 Task: Add the tile menu component in the site builder.
Action: Mouse moved to (1081, 68)
Screenshot: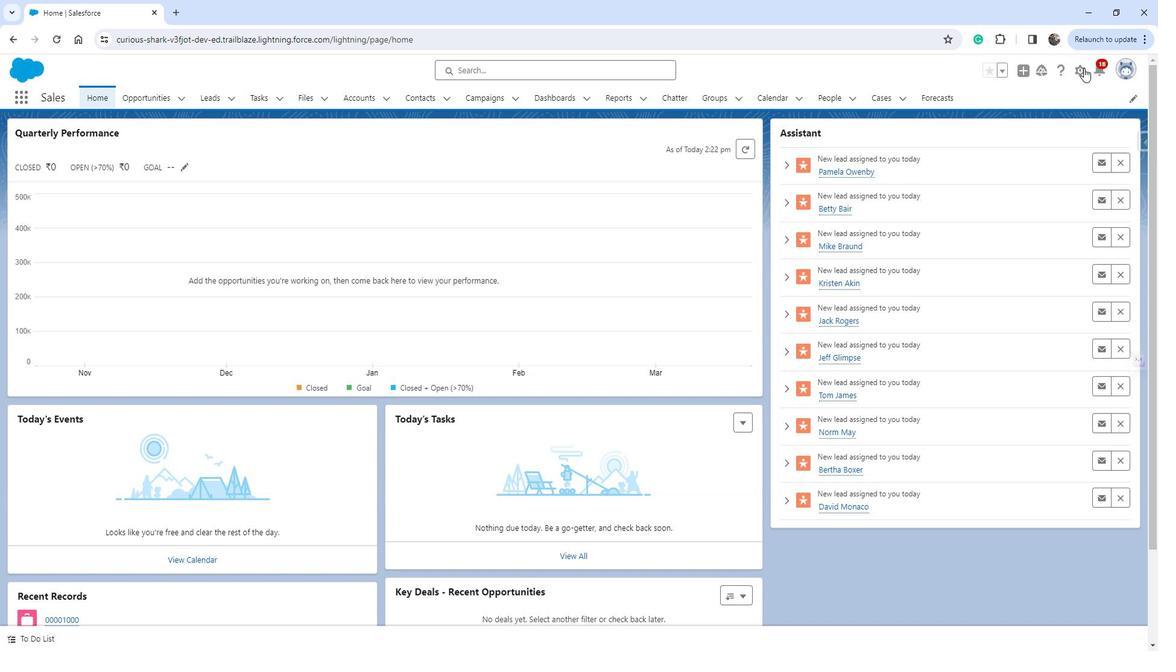 
Action: Mouse pressed left at (1081, 68)
Screenshot: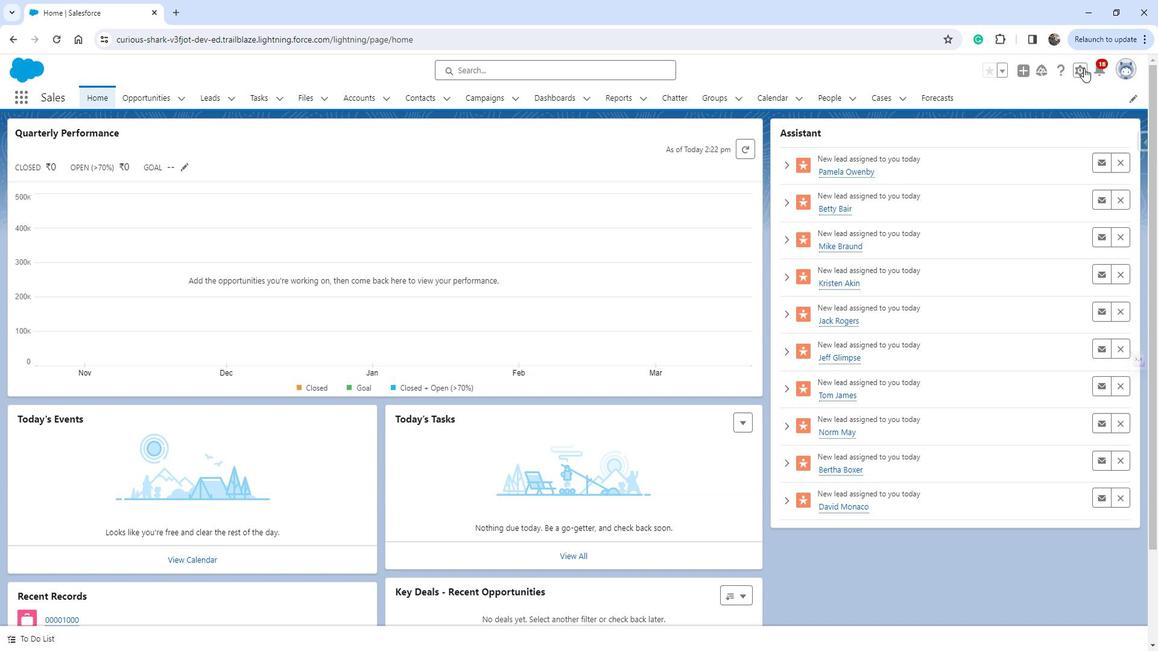 
Action: Mouse moved to (1021, 112)
Screenshot: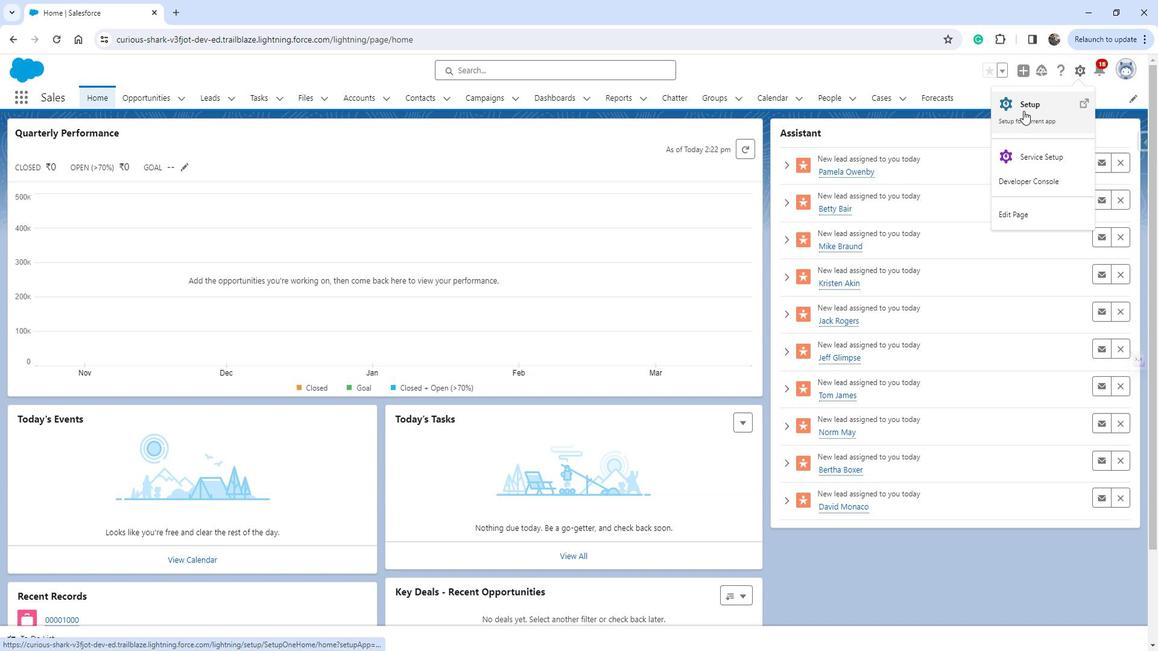 
Action: Mouse pressed left at (1021, 112)
Screenshot: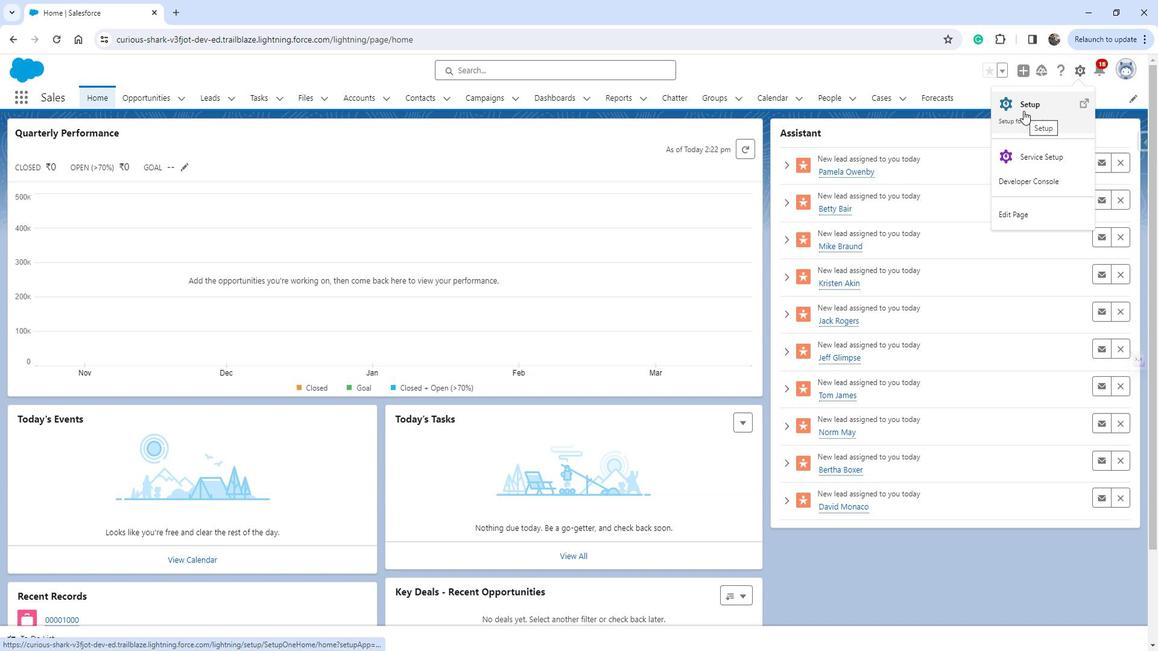 
Action: Mouse moved to (53, 362)
Screenshot: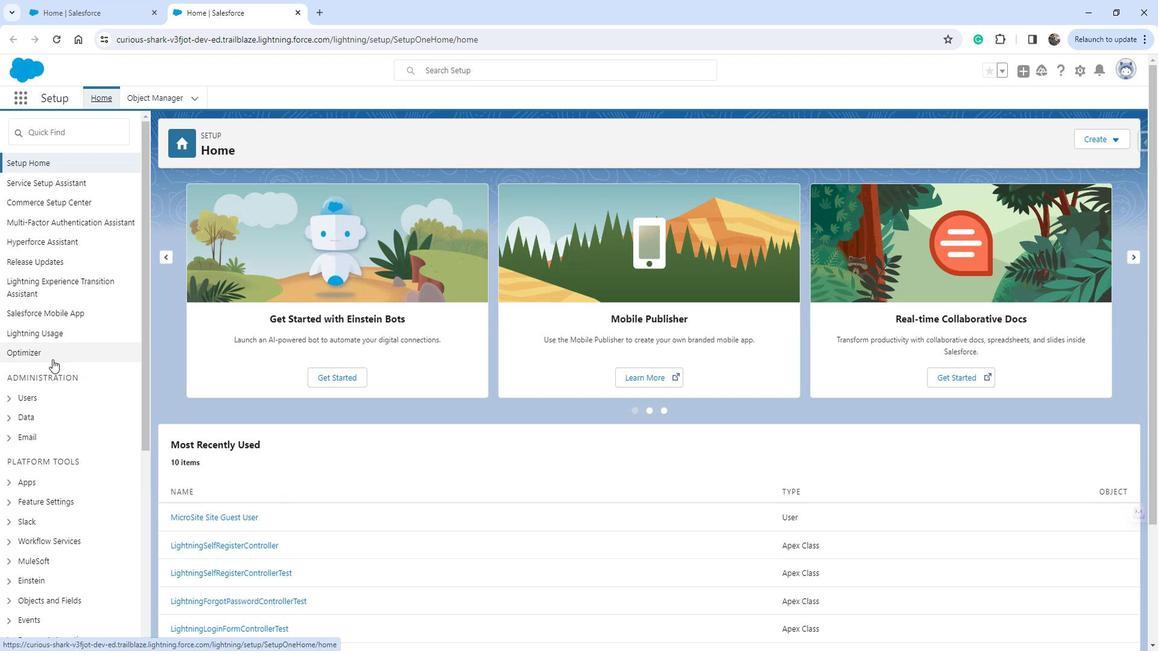 
Action: Mouse scrolled (53, 362) with delta (0, 0)
Screenshot: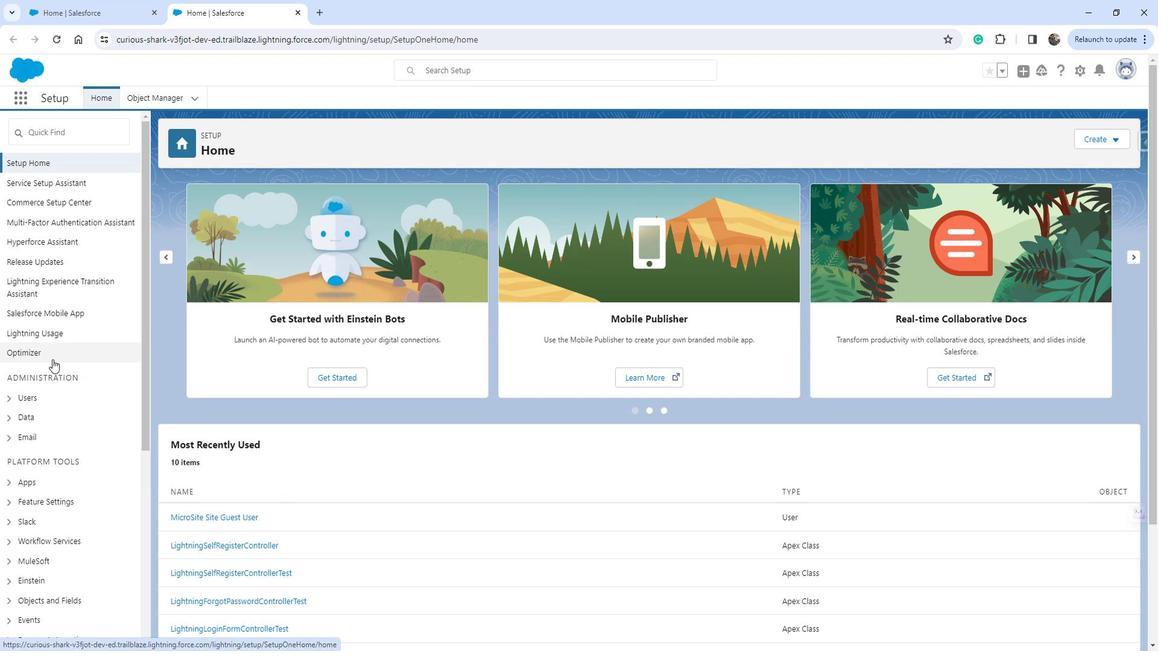 
Action: Mouse moved to (53, 363)
Screenshot: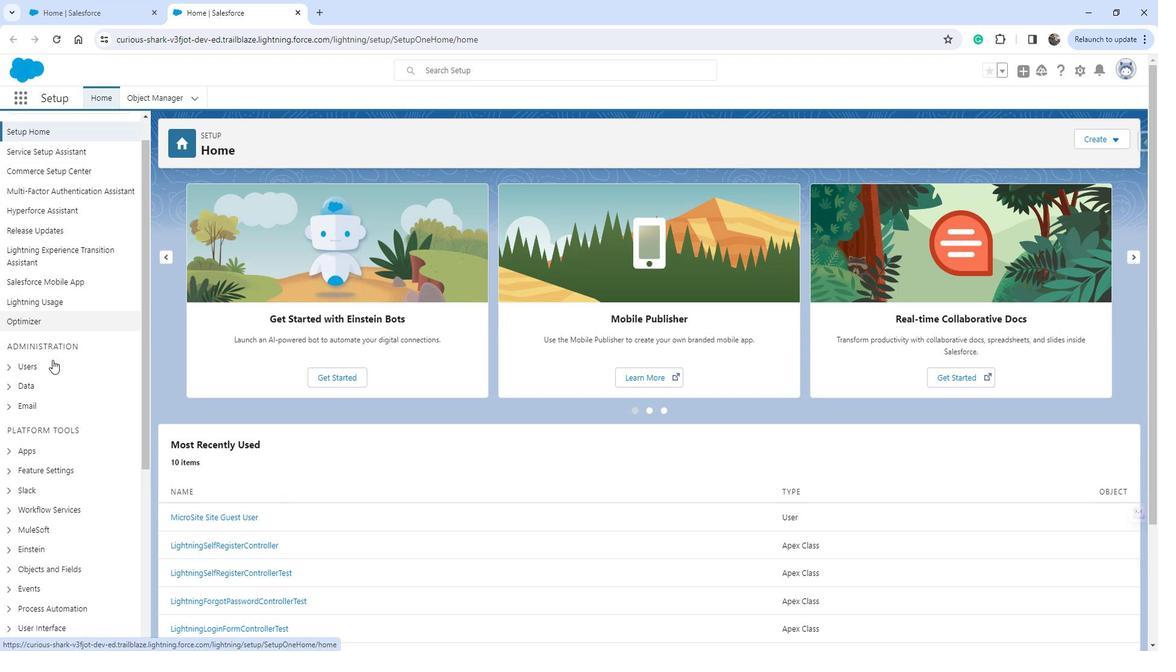 
Action: Mouse scrolled (53, 362) with delta (0, 0)
Screenshot: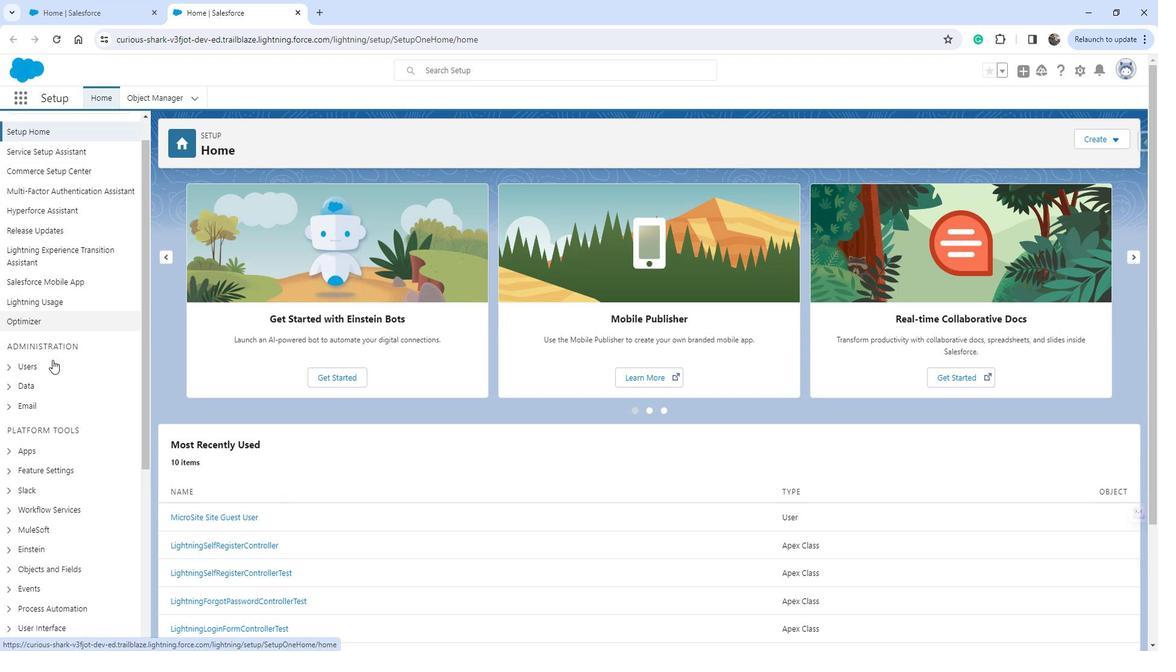 
Action: Mouse moved to (48, 381)
Screenshot: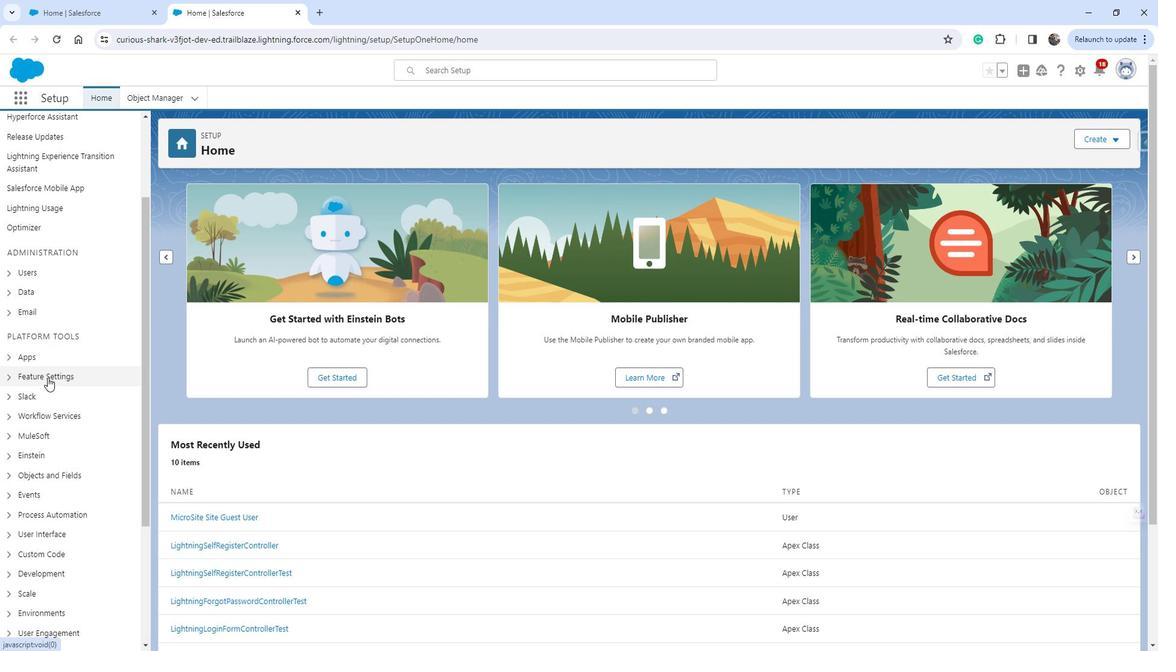 
Action: Mouse pressed left at (48, 381)
Screenshot: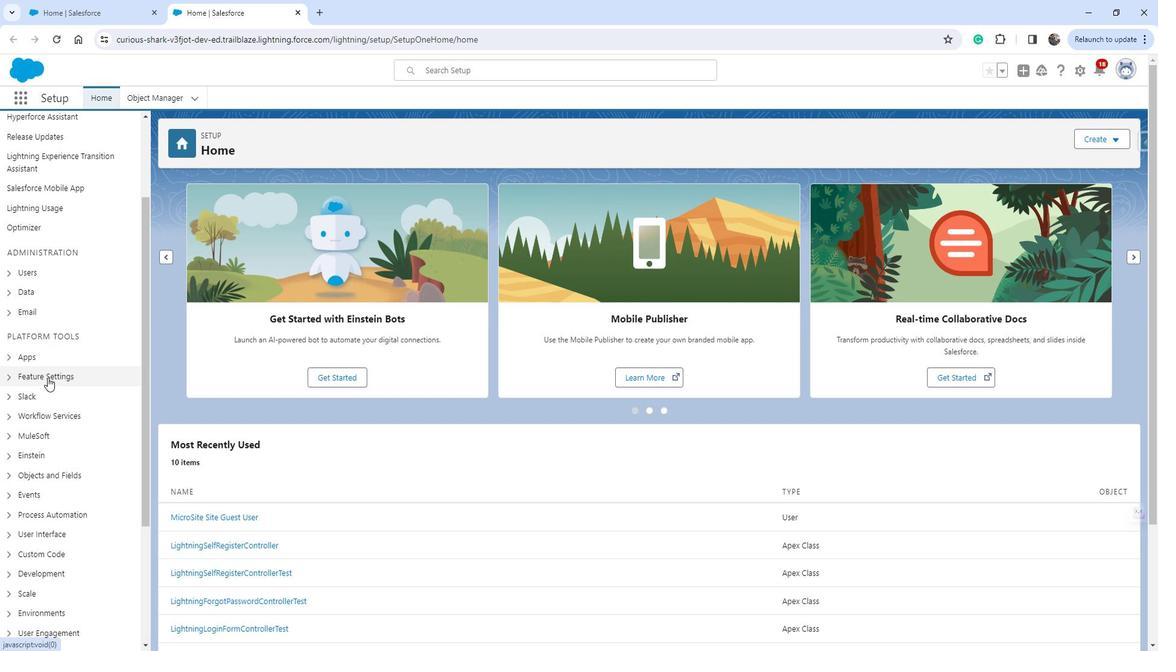 
Action: Mouse moved to (83, 358)
Screenshot: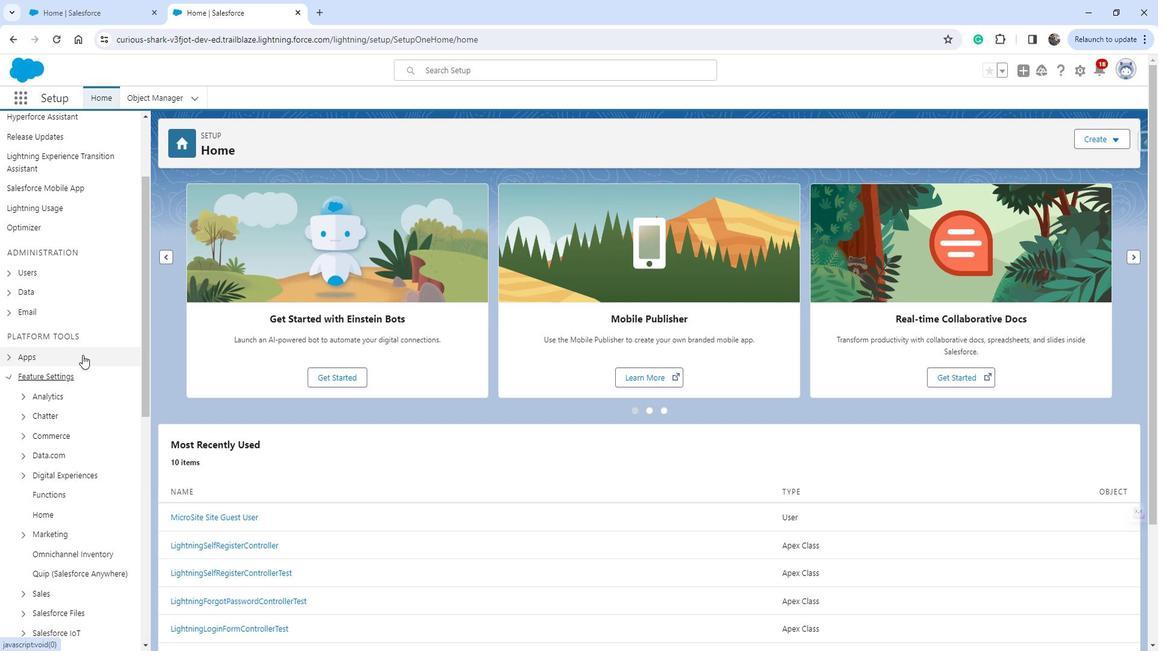 
Action: Mouse scrolled (83, 357) with delta (0, 0)
Screenshot: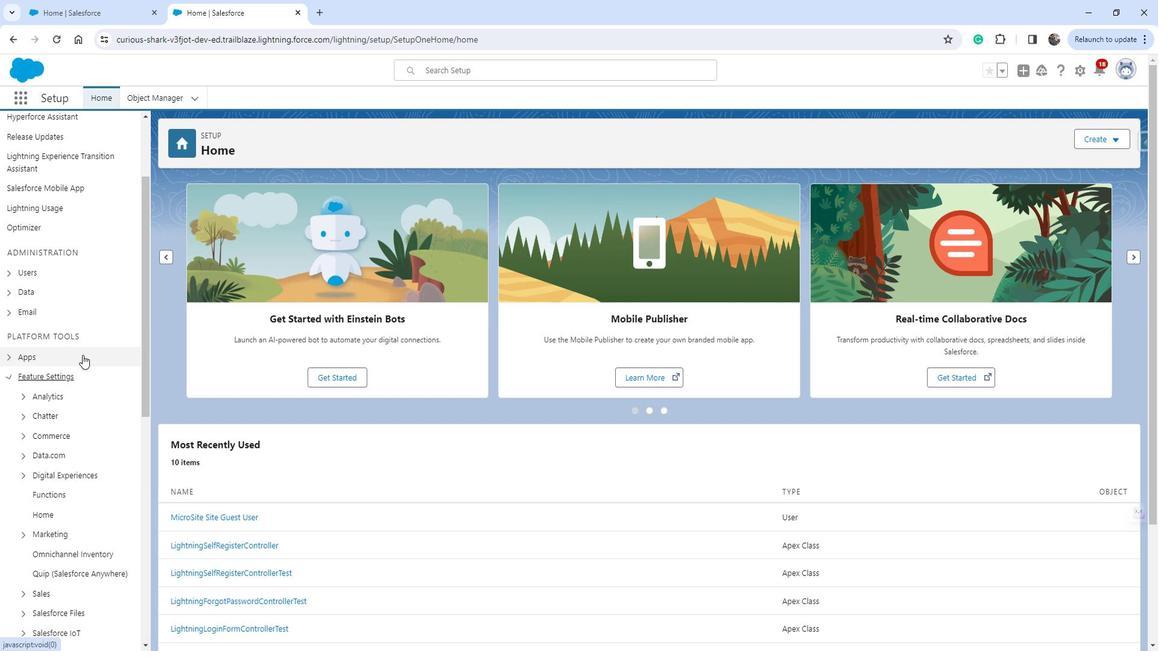 
Action: Mouse scrolled (83, 357) with delta (0, 0)
Screenshot: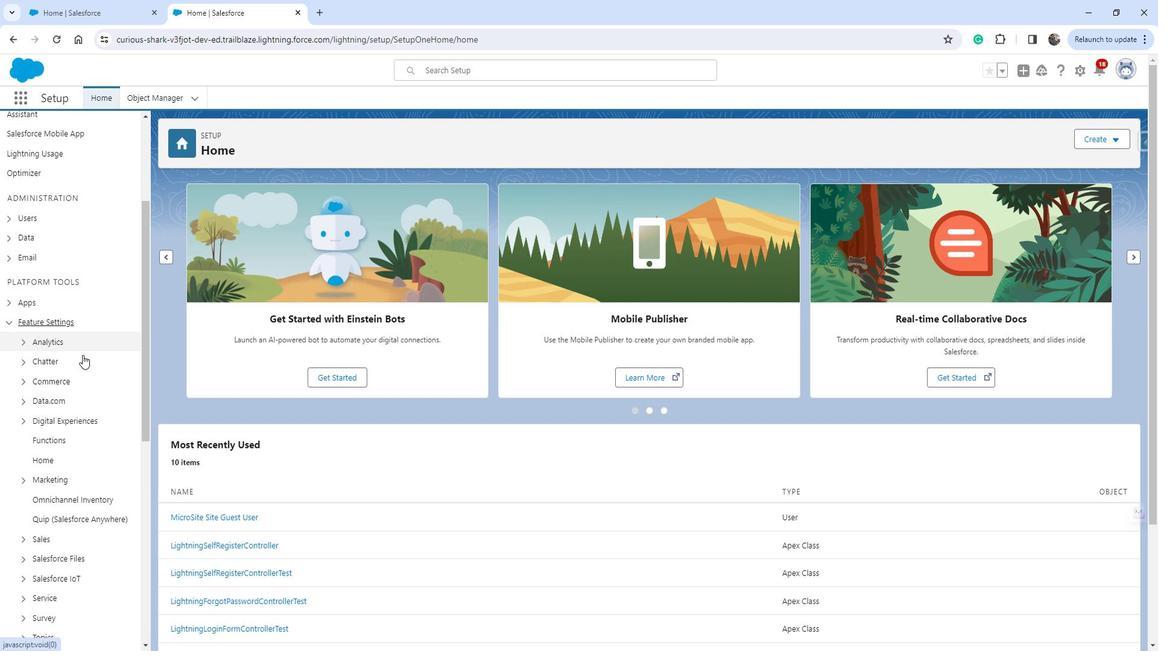 
Action: Mouse moved to (74, 350)
Screenshot: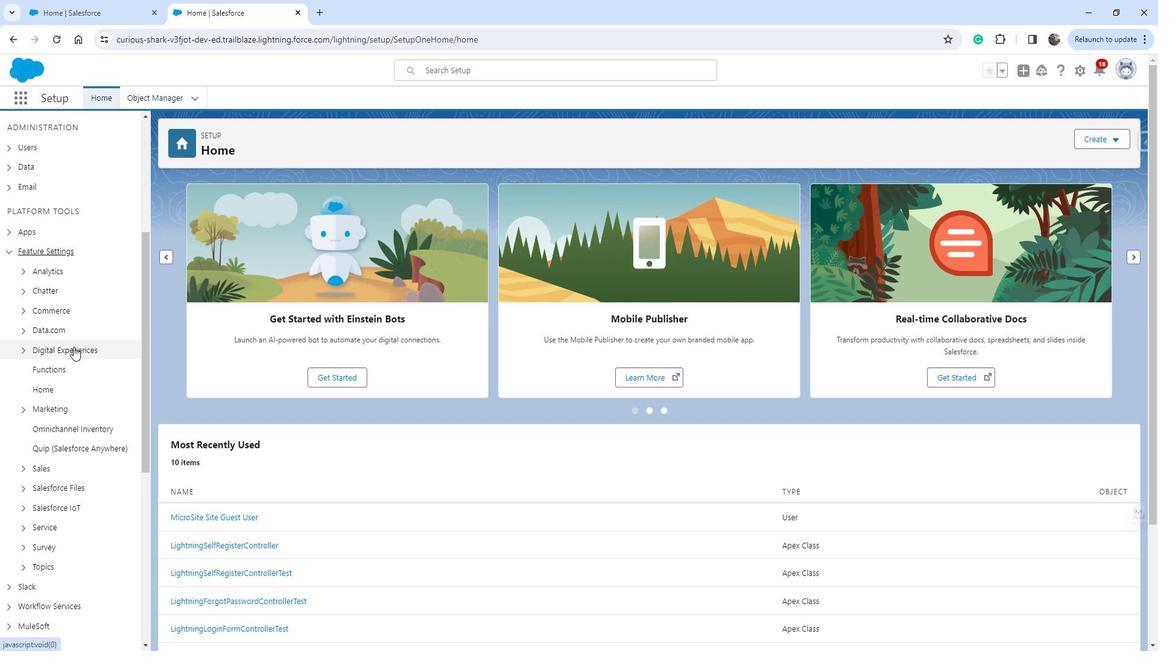 
Action: Mouse pressed left at (74, 350)
Screenshot: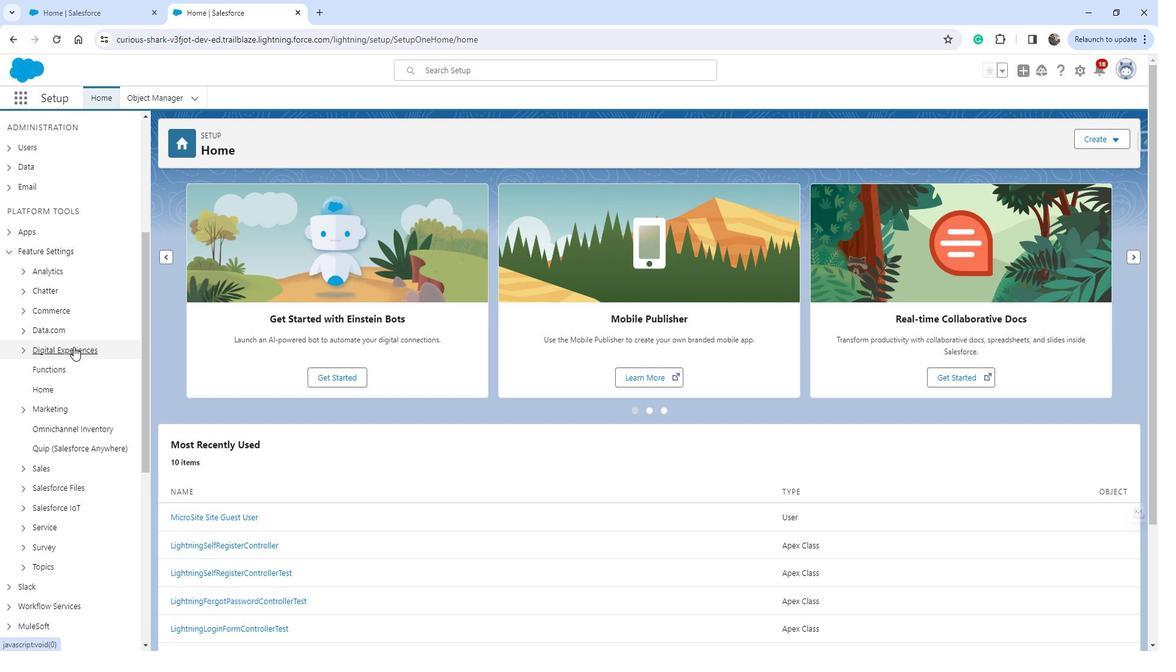 
Action: Mouse moved to (56, 371)
Screenshot: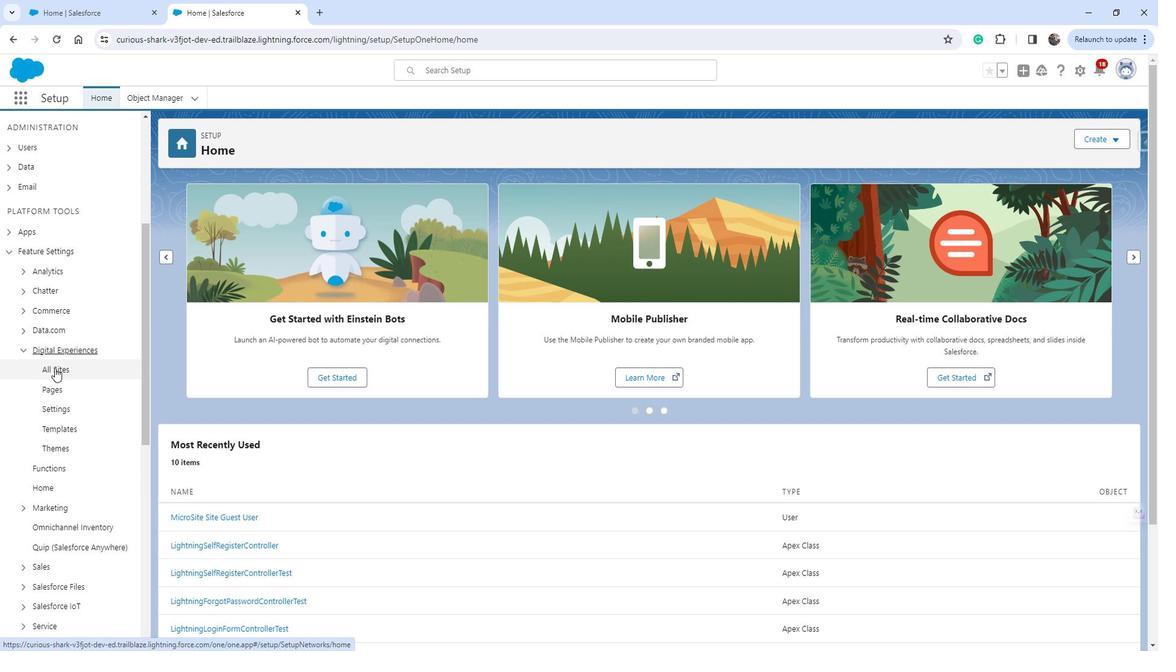 
Action: Mouse pressed left at (56, 371)
Screenshot: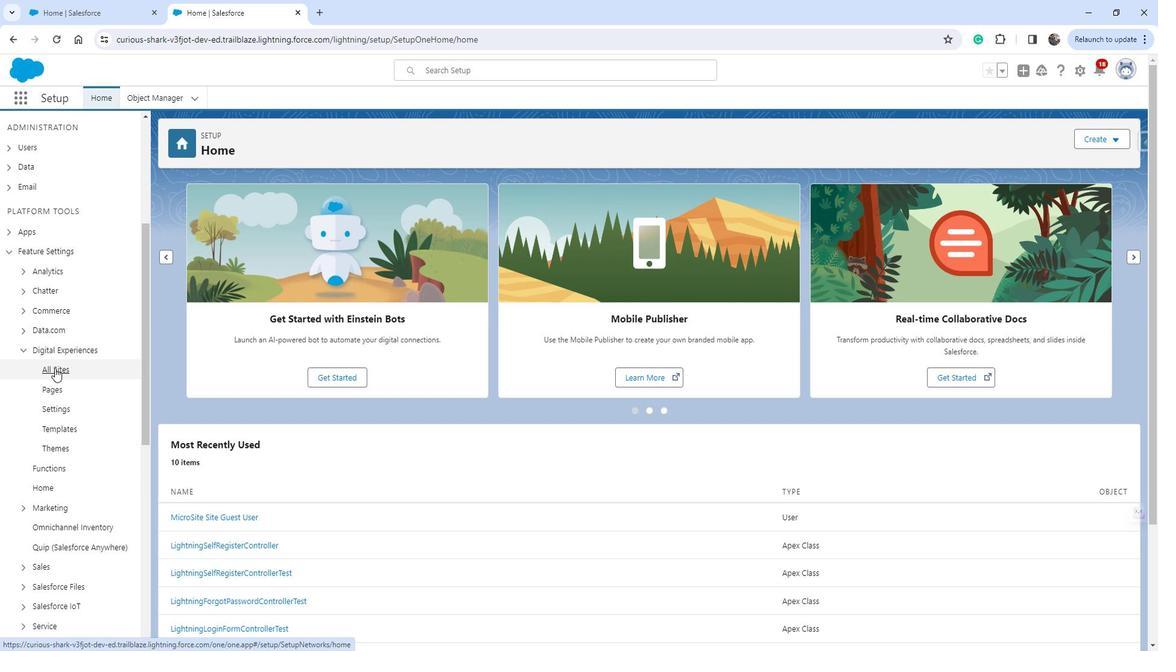 
Action: Mouse moved to (203, 290)
Screenshot: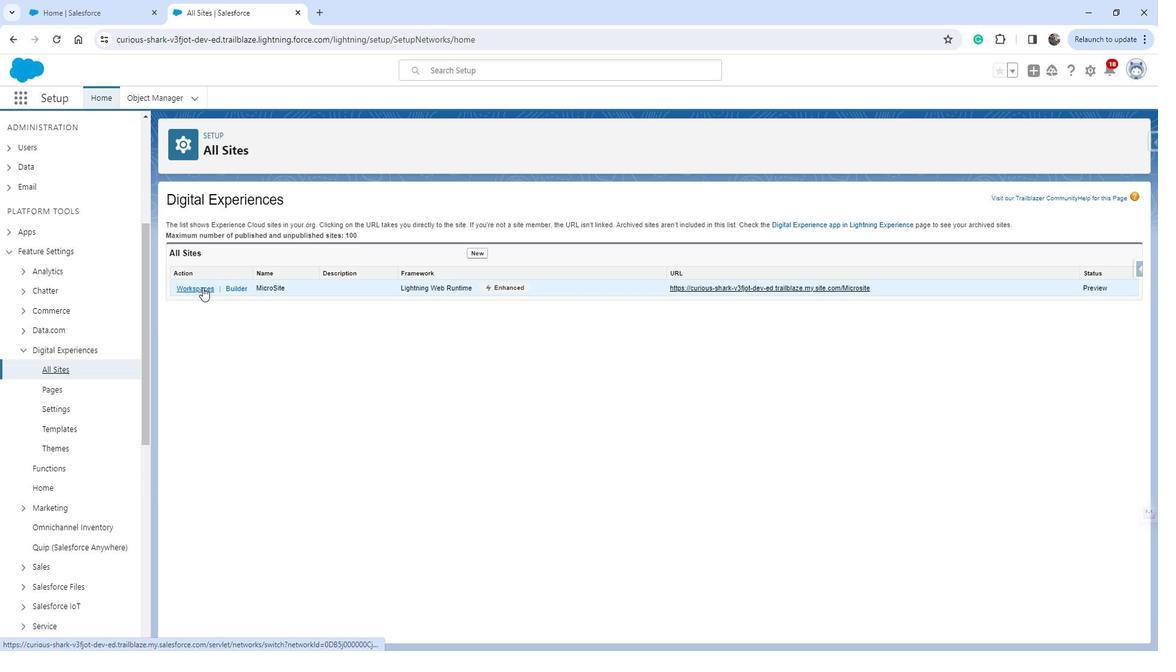 
Action: Mouse pressed left at (203, 290)
Screenshot: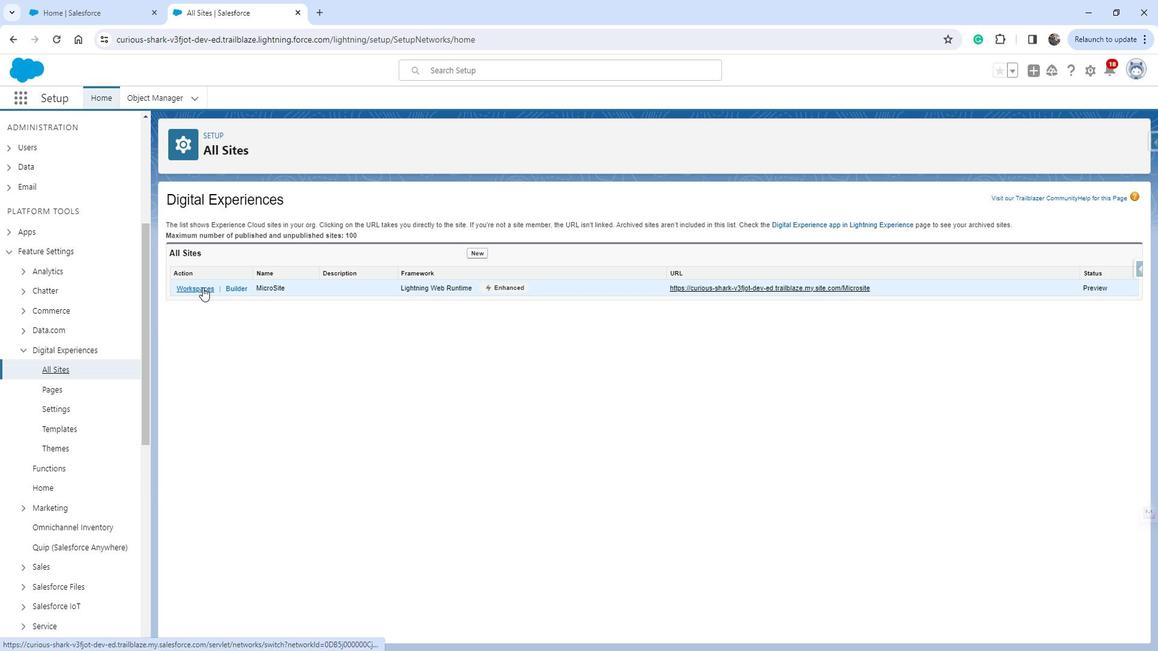 
Action: Mouse moved to (217, 278)
Screenshot: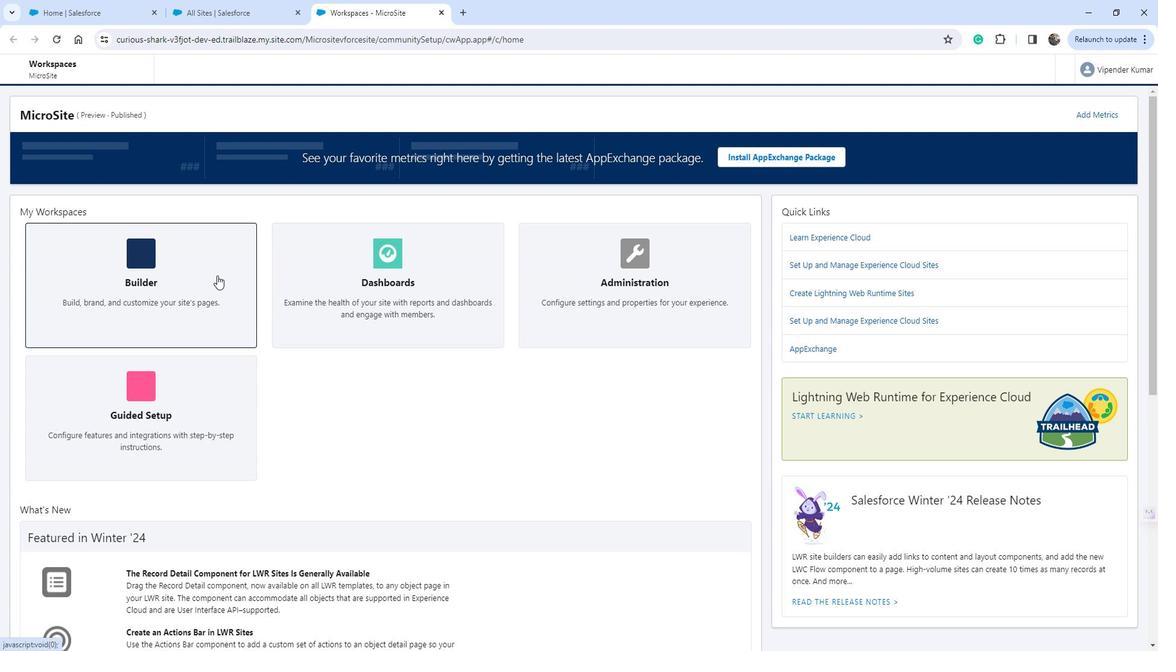 
Action: Mouse pressed left at (217, 278)
Screenshot: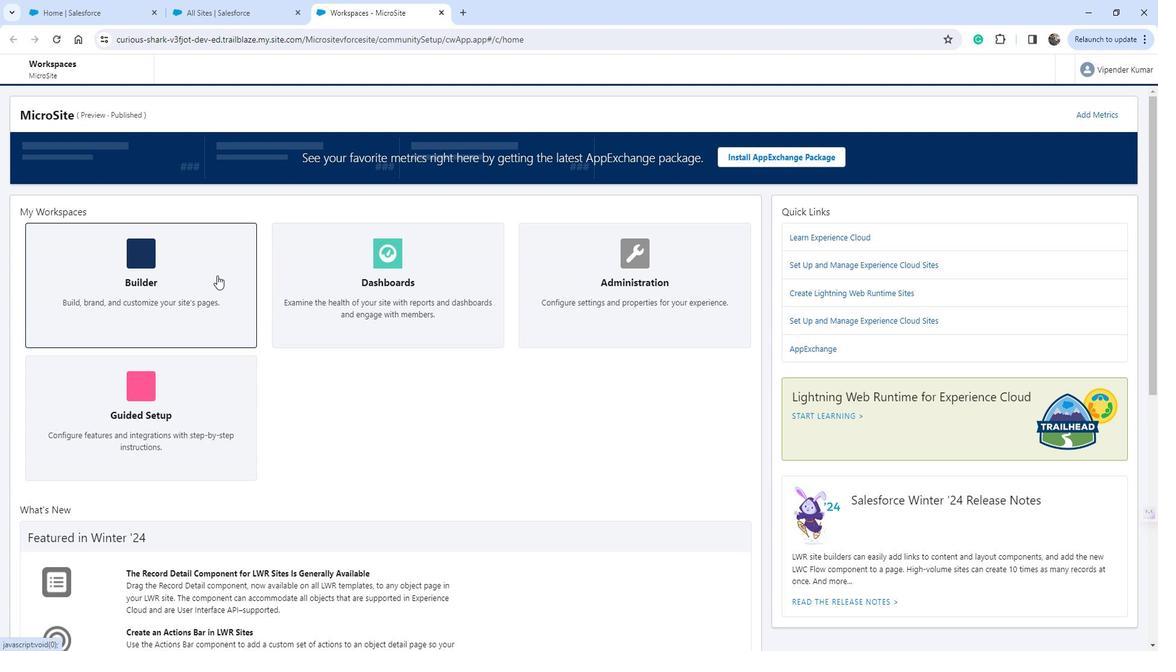 
Action: Mouse moved to (16, 118)
Screenshot: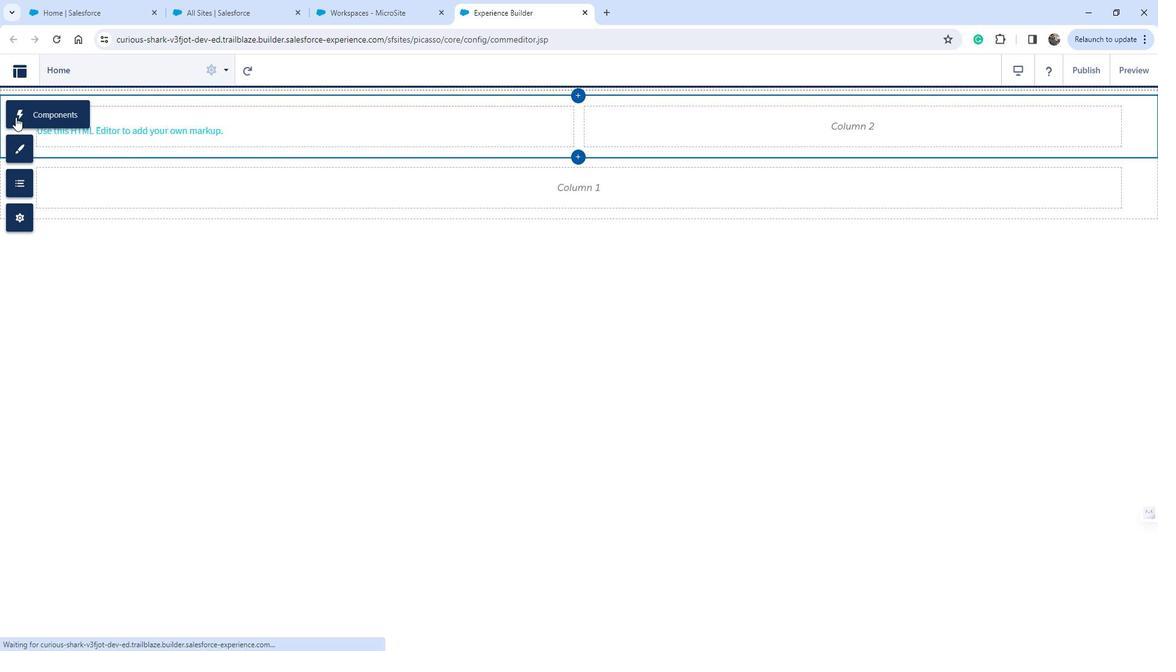 
Action: Mouse pressed left at (16, 118)
Screenshot: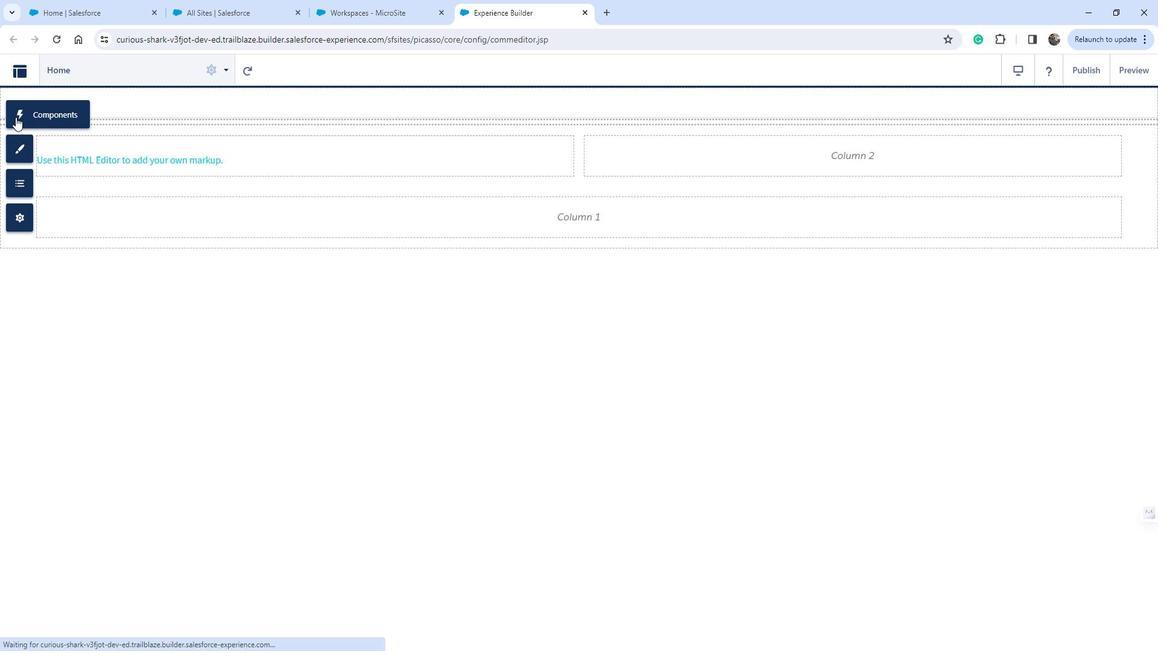 
Action: Mouse moved to (118, 338)
Screenshot: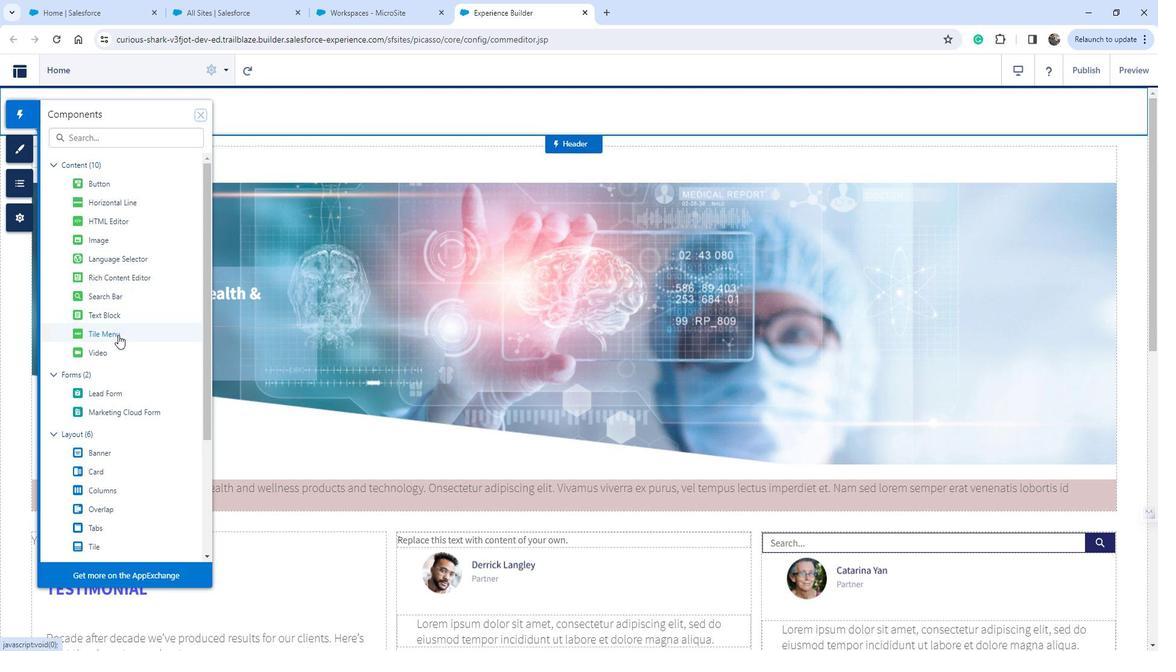 
Action: Mouse pressed left at (118, 338)
Screenshot: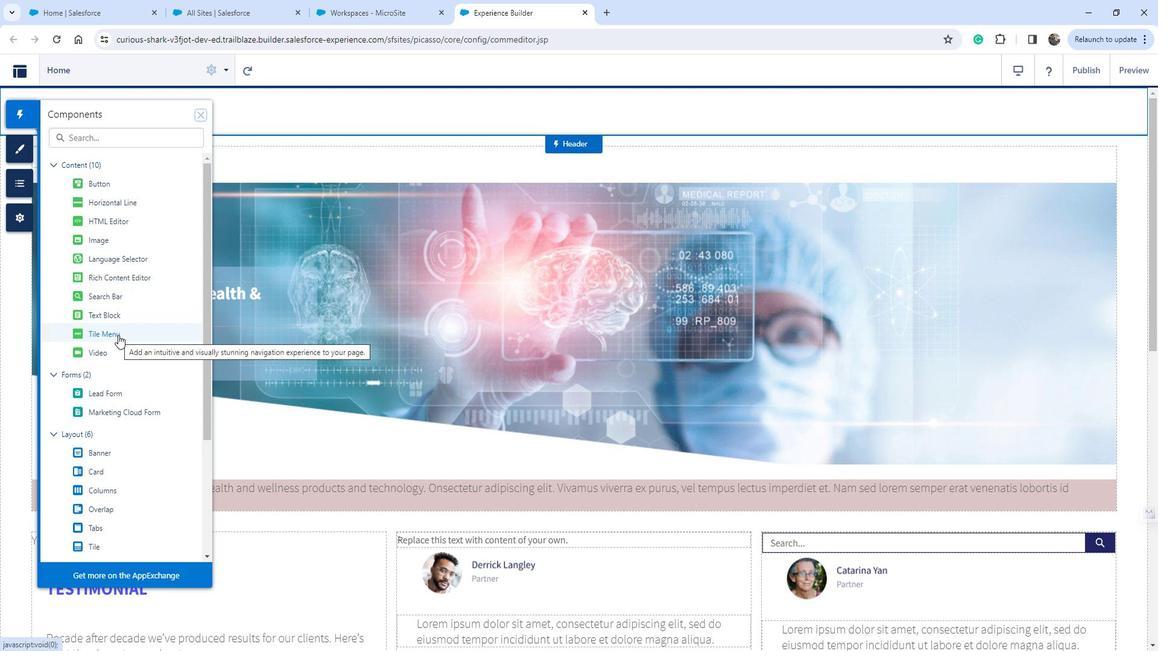 
Action: Mouse moved to (503, 572)
Screenshot: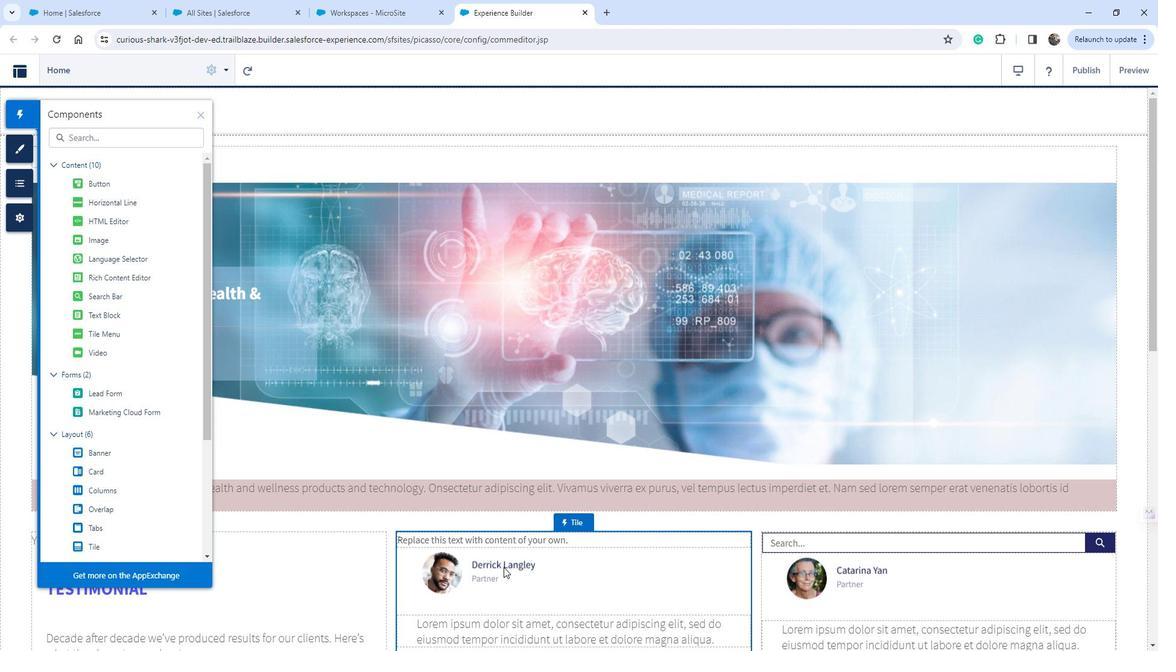 
Action: Mouse scrolled (503, 572) with delta (0, 0)
Screenshot: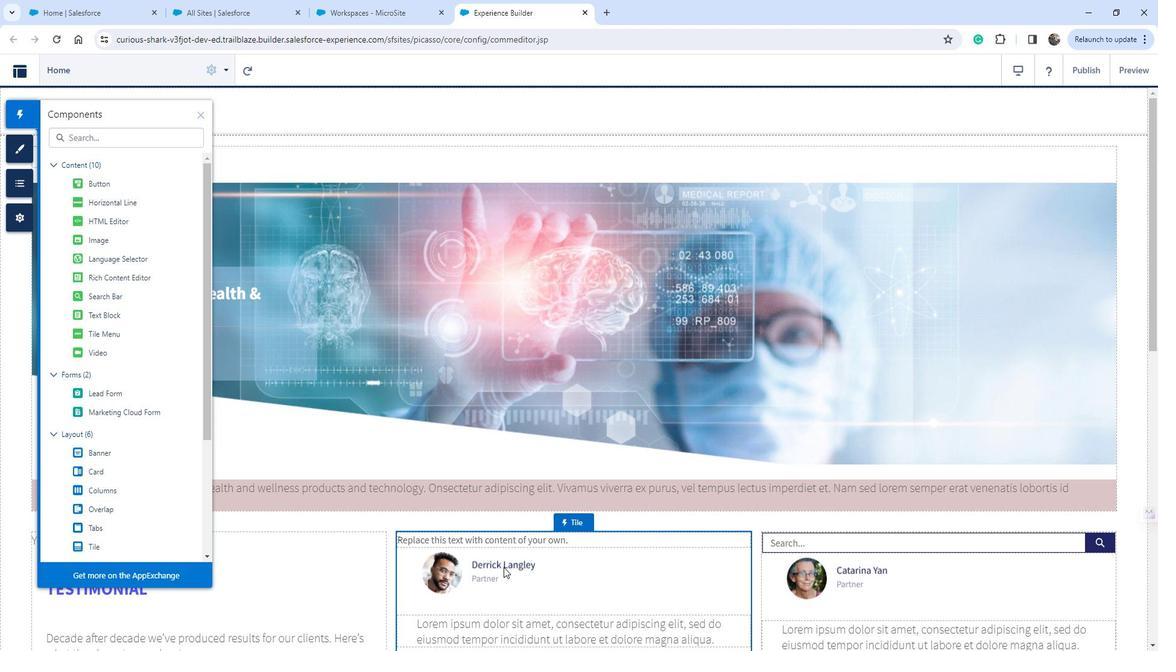 
Action: Mouse scrolled (503, 572) with delta (0, 0)
Screenshot: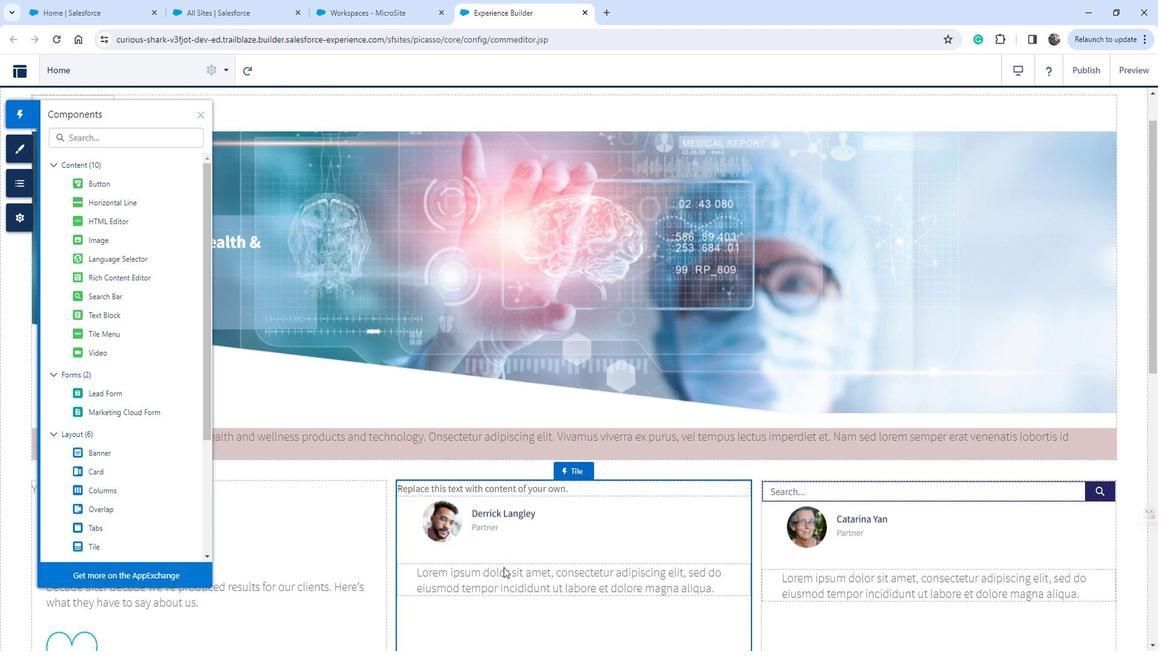 
Action: Mouse scrolled (503, 572) with delta (0, 0)
Screenshot: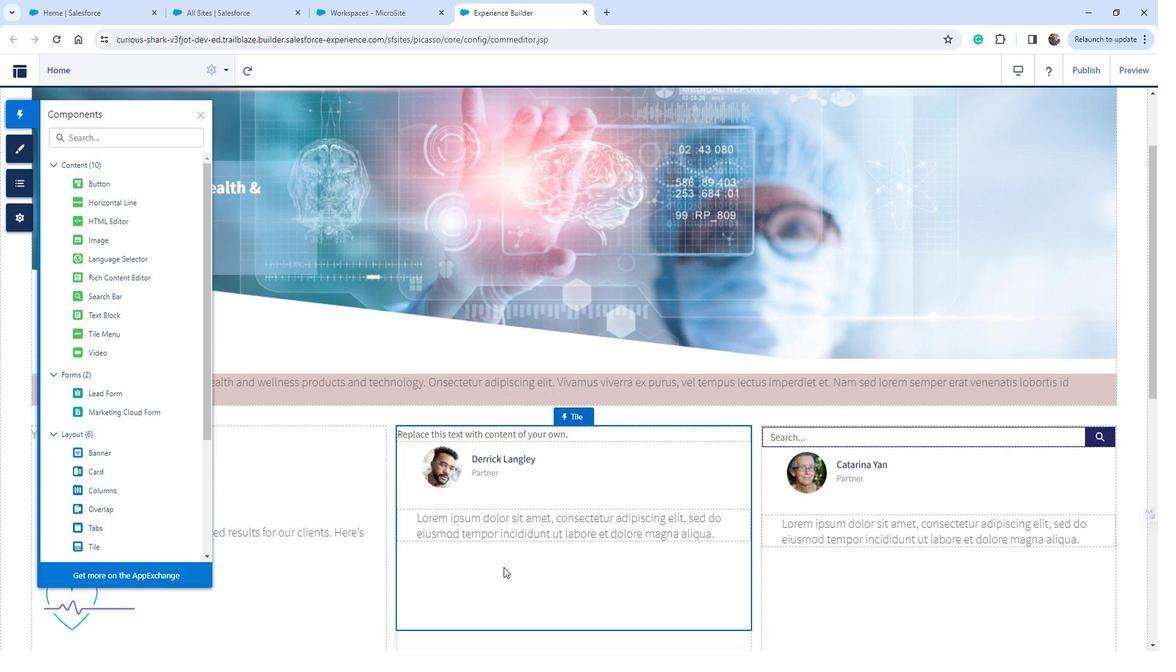 
Action: Mouse moved to (507, 545)
Screenshot: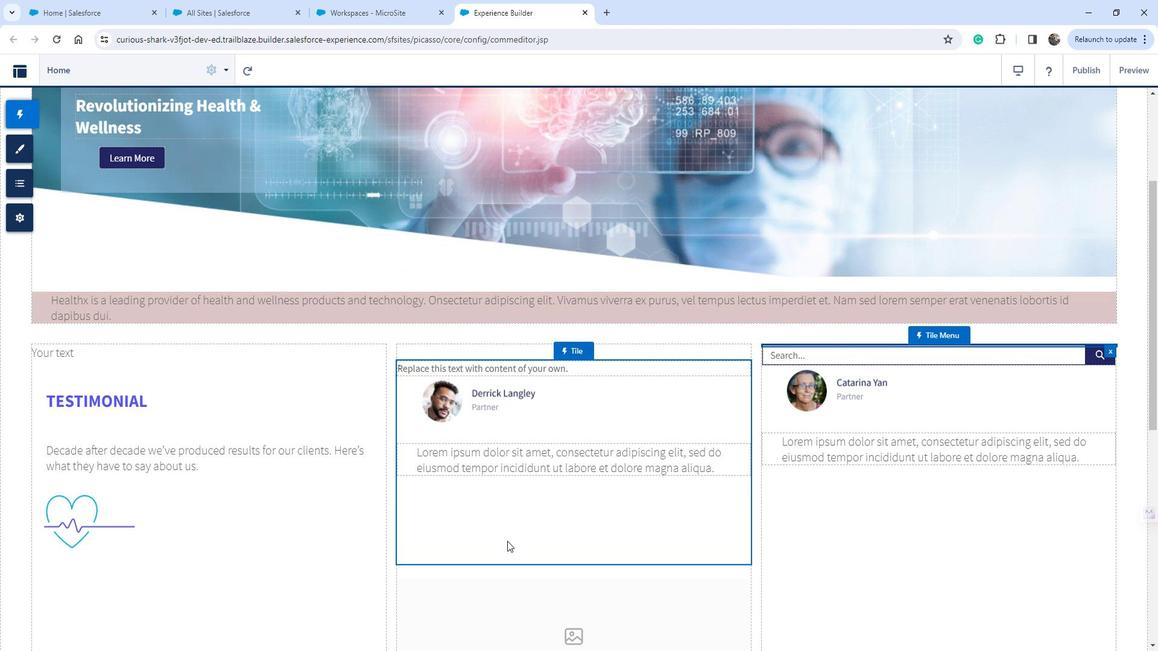 
